 Task: Move the task Add support for video conferencing to the web application to the section To-Do in the project TracePlan and sort the tasks in the project by Assignee in Descending order.
Action: Mouse moved to (56, 290)
Screenshot: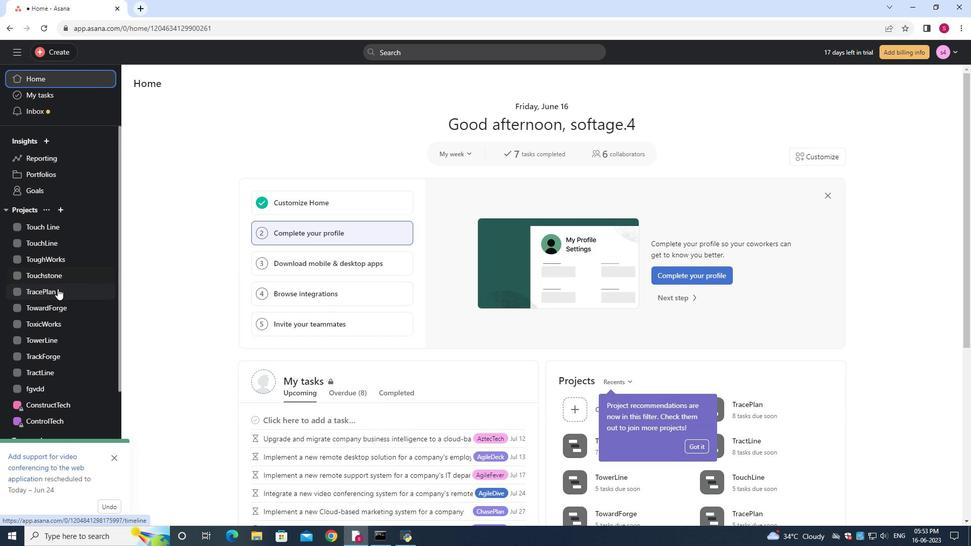 
Action: Mouse pressed left at (56, 290)
Screenshot: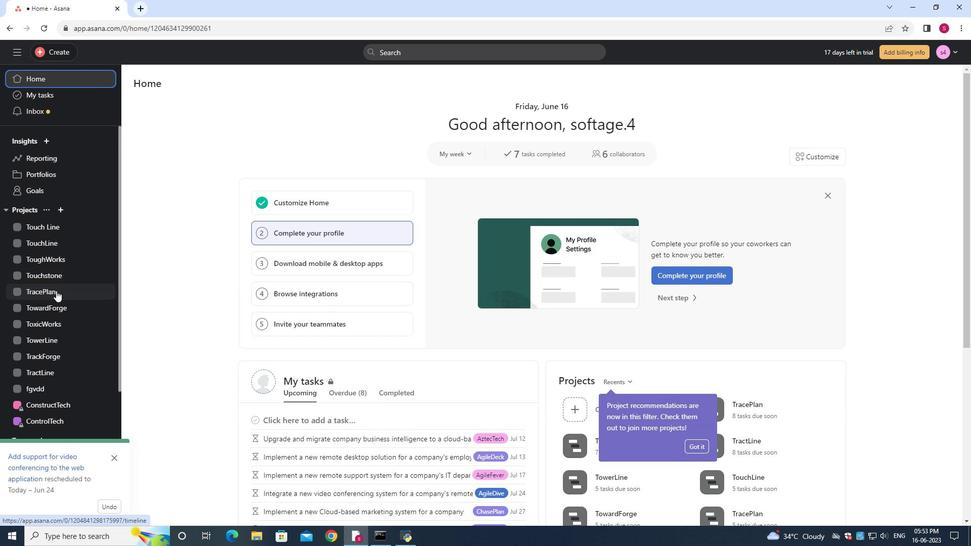 
Action: Mouse moved to (409, 166)
Screenshot: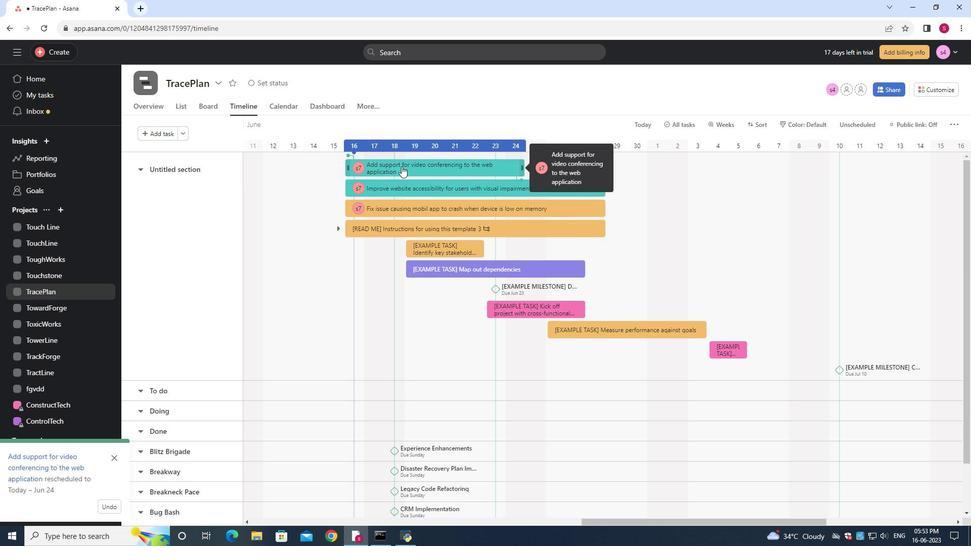 
Action: Mouse pressed left at (409, 166)
Screenshot: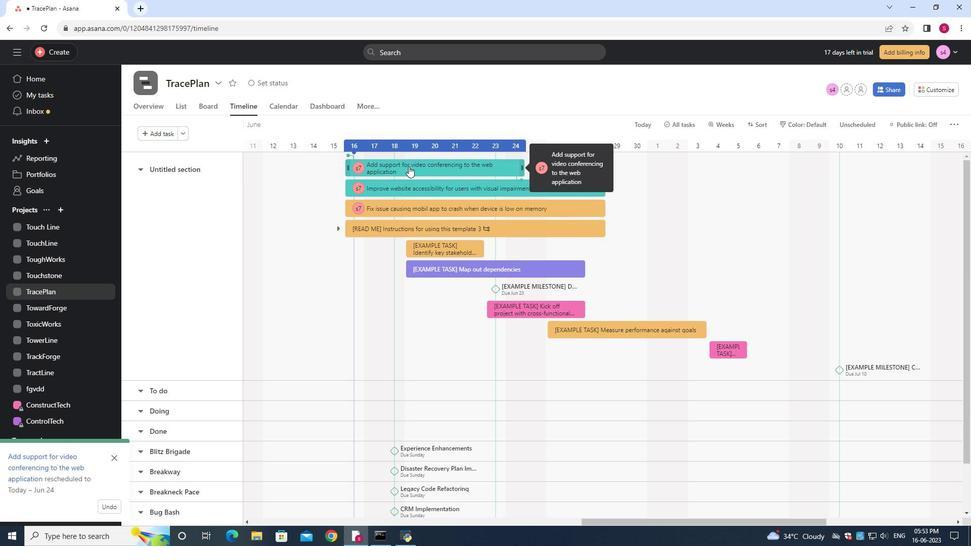 
Action: Mouse moved to (320, 367)
Screenshot: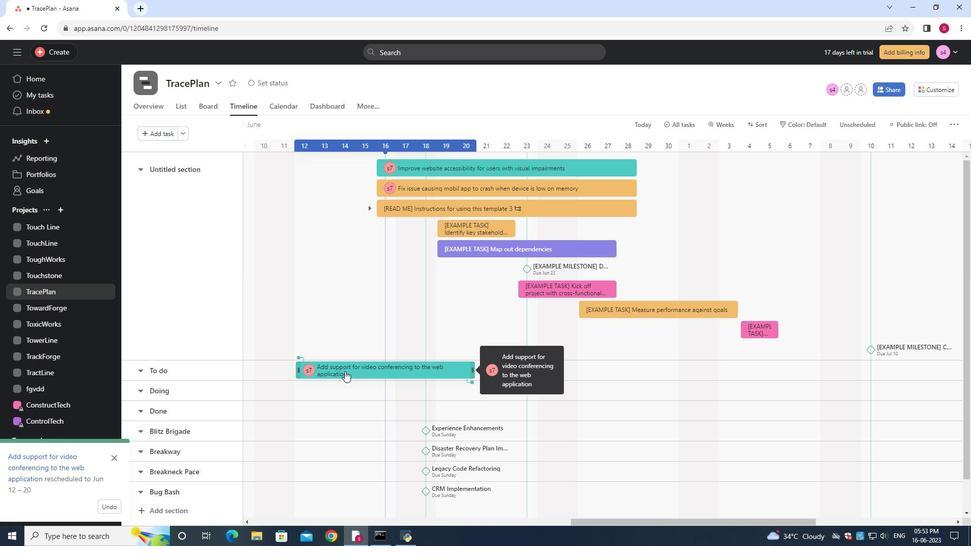 
Action: Mouse pressed left at (320, 367)
Screenshot: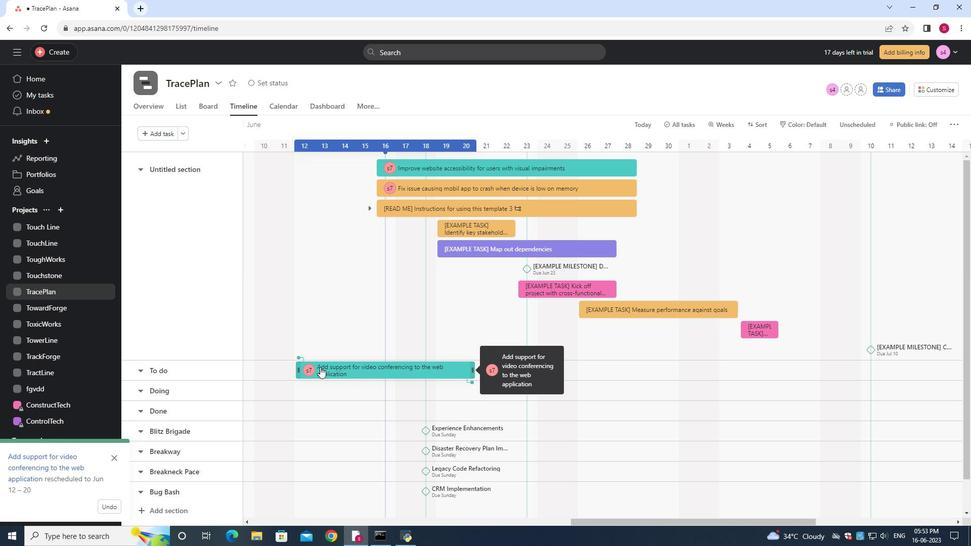 
Action: Mouse moved to (179, 101)
Screenshot: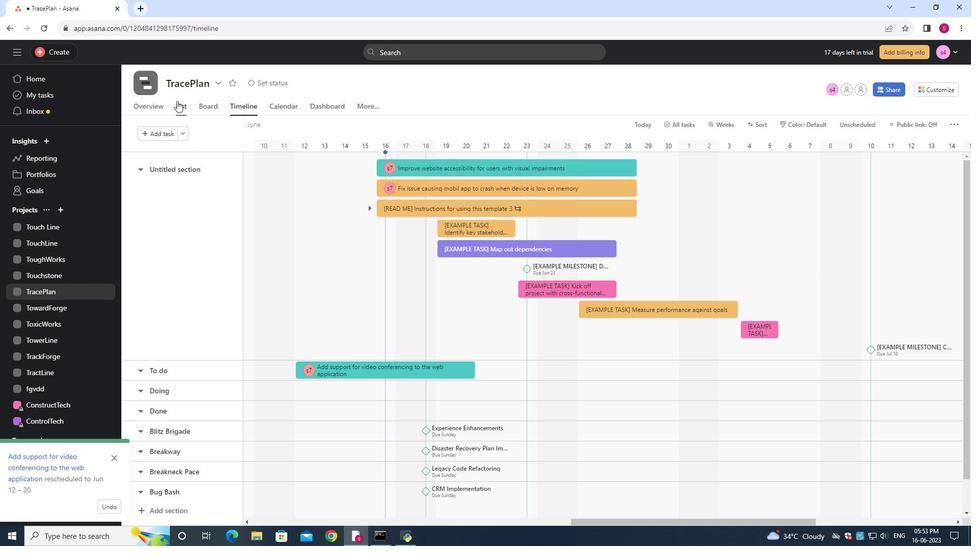
Action: Mouse pressed left at (179, 101)
Screenshot: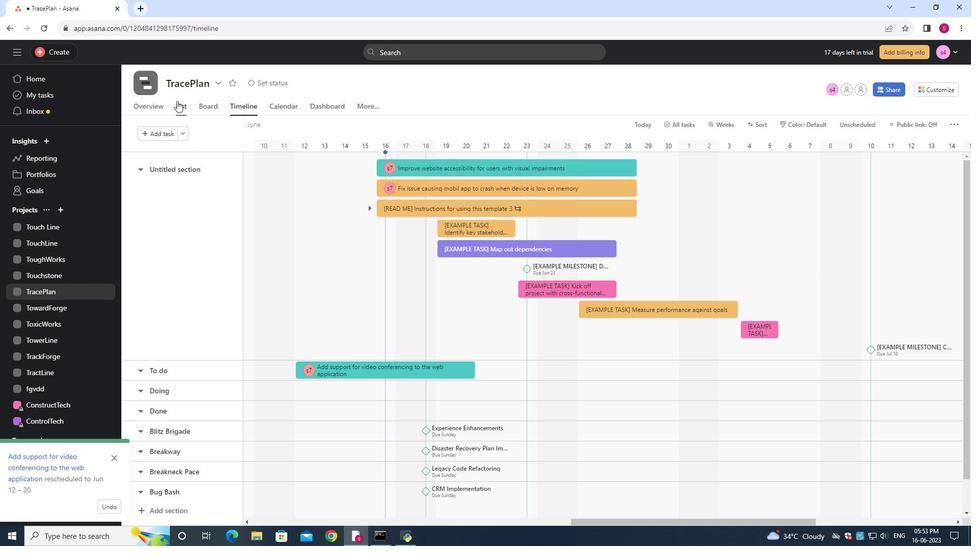 
Action: Mouse moved to (218, 127)
Screenshot: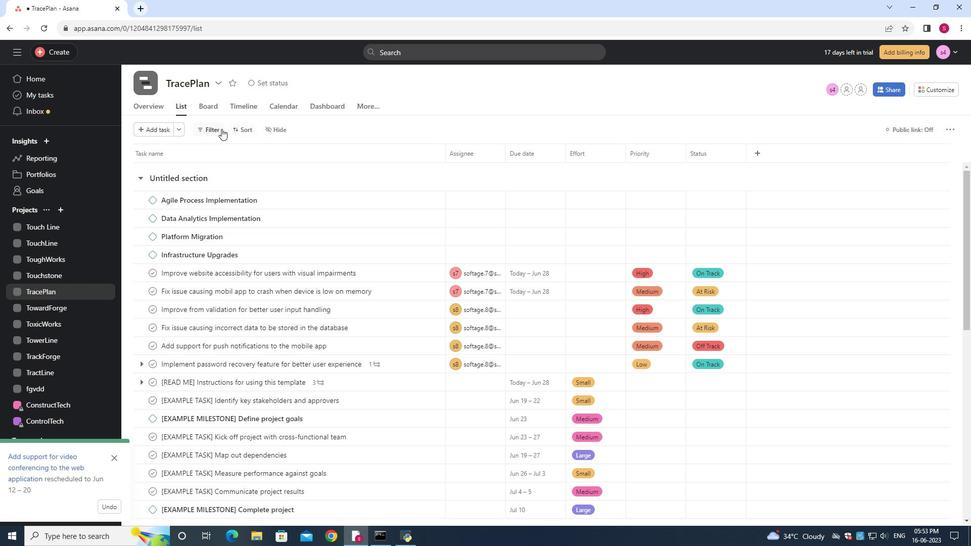 
Action: Mouse pressed left at (218, 127)
Screenshot: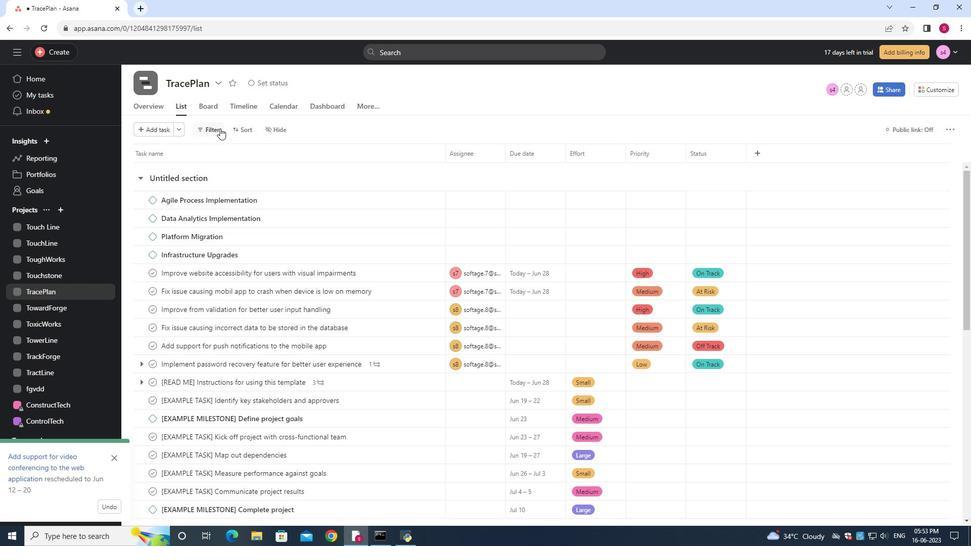 
Action: Mouse moved to (236, 126)
Screenshot: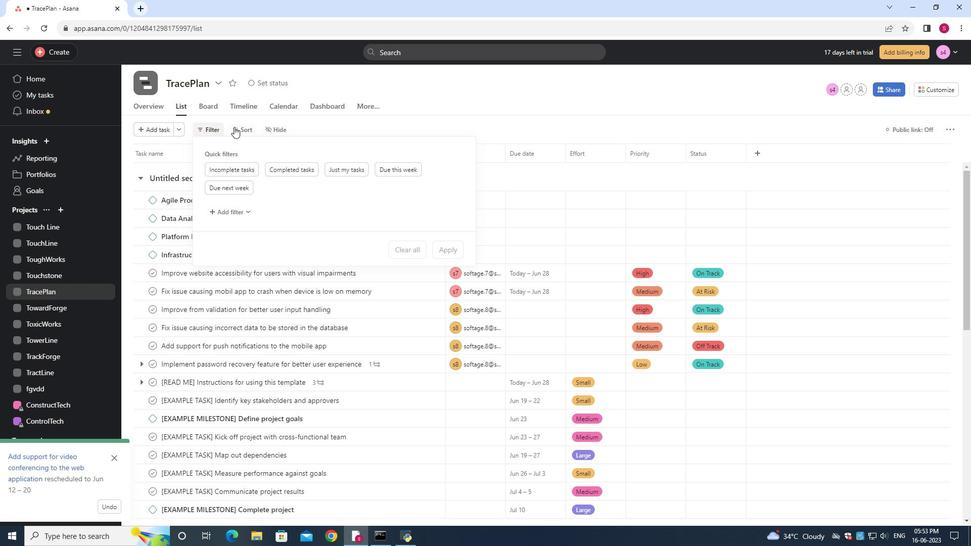 
Action: Mouse pressed left at (236, 126)
Screenshot: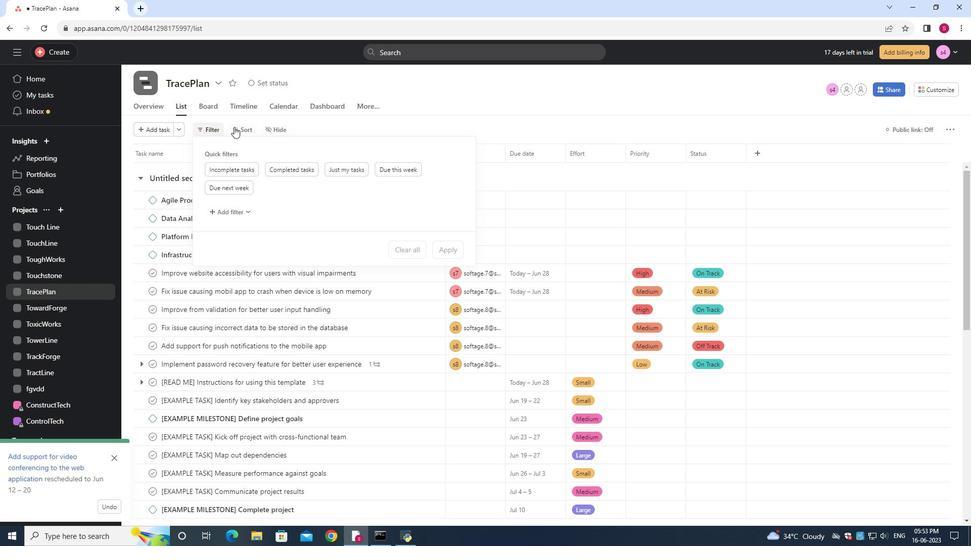 
Action: Mouse moved to (260, 215)
Screenshot: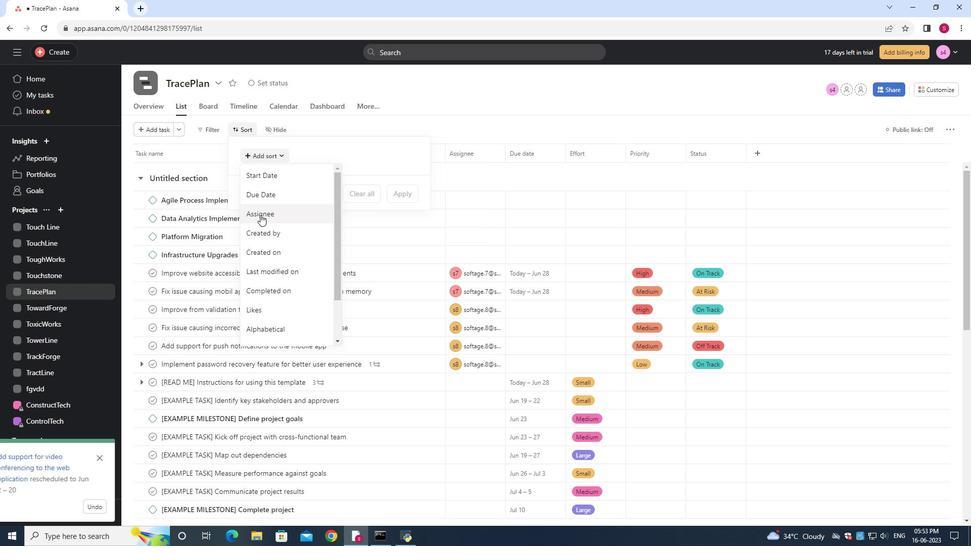 
Action: Mouse pressed left at (260, 215)
Screenshot: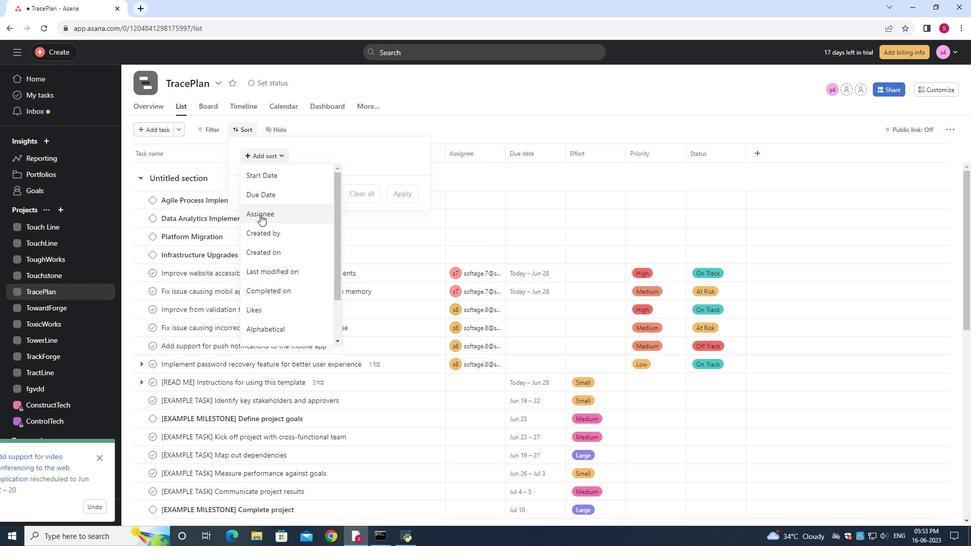 
Action: Mouse moved to (320, 169)
Screenshot: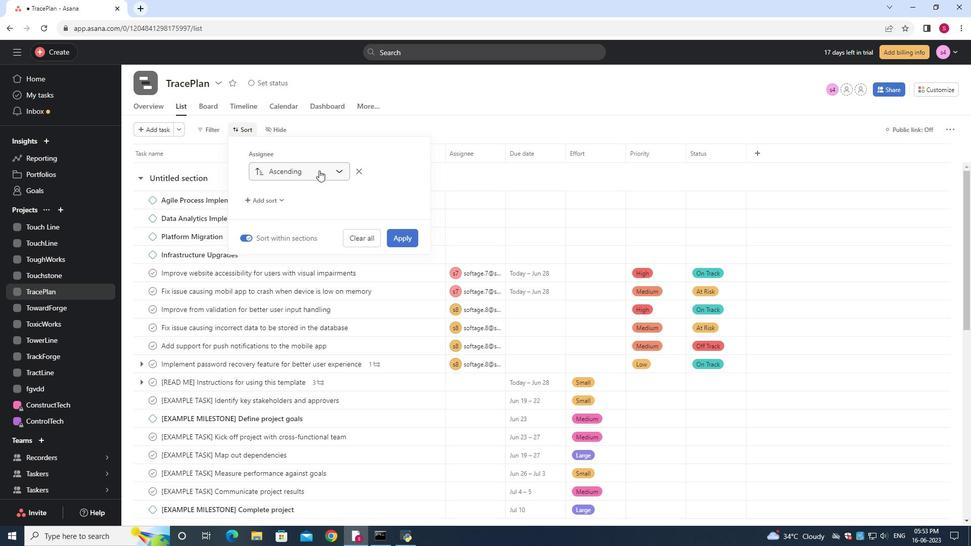 
Action: Mouse pressed left at (320, 169)
Screenshot: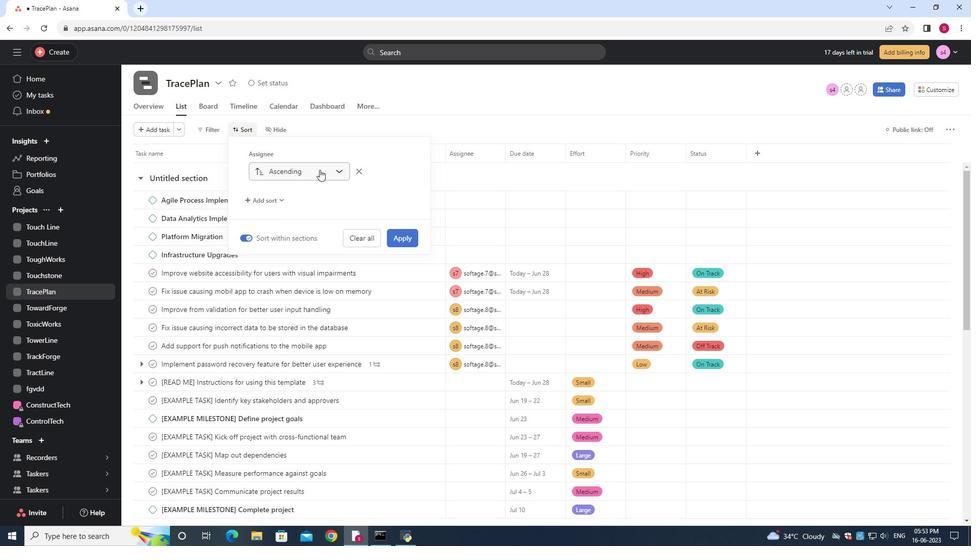 
Action: Mouse moved to (287, 214)
Screenshot: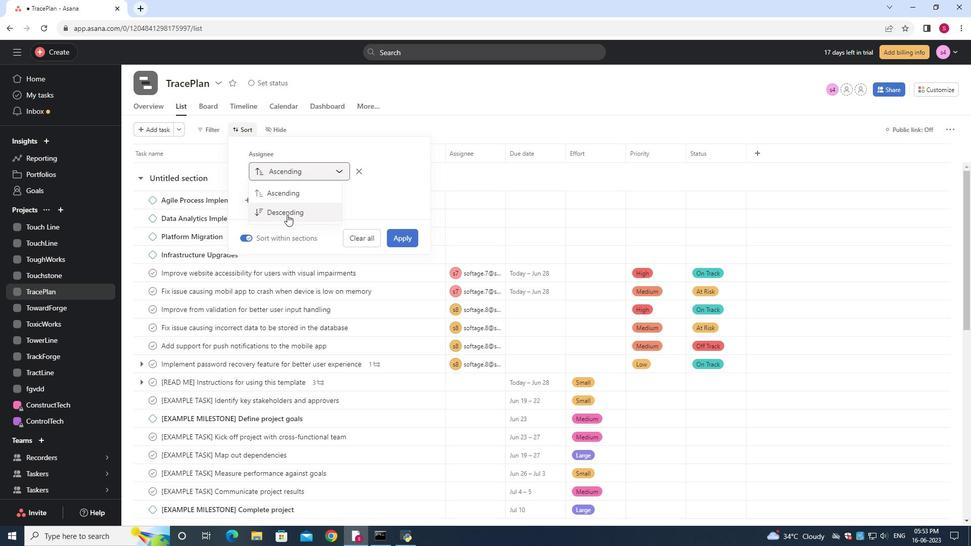 
Action: Mouse pressed left at (287, 214)
Screenshot: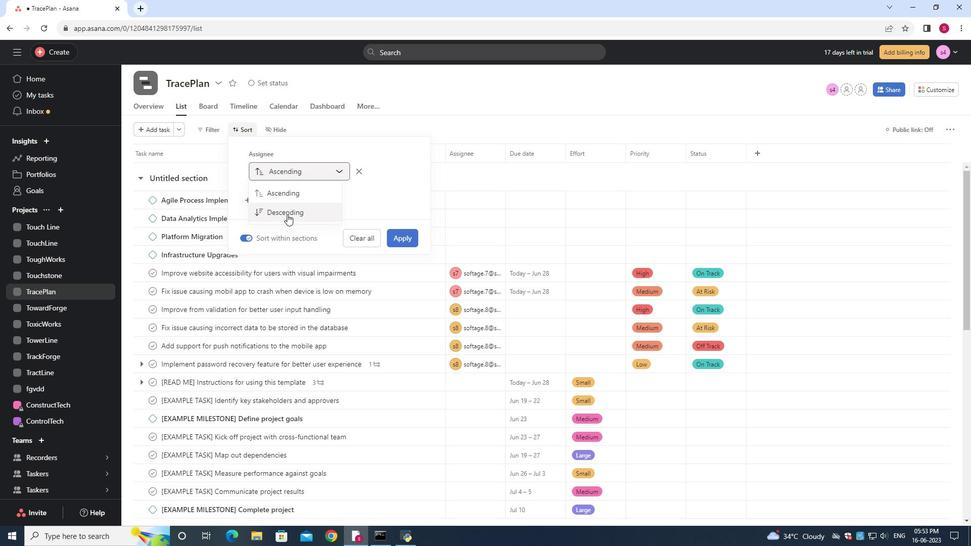 
Action: Mouse moved to (400, 235)
Screenshot: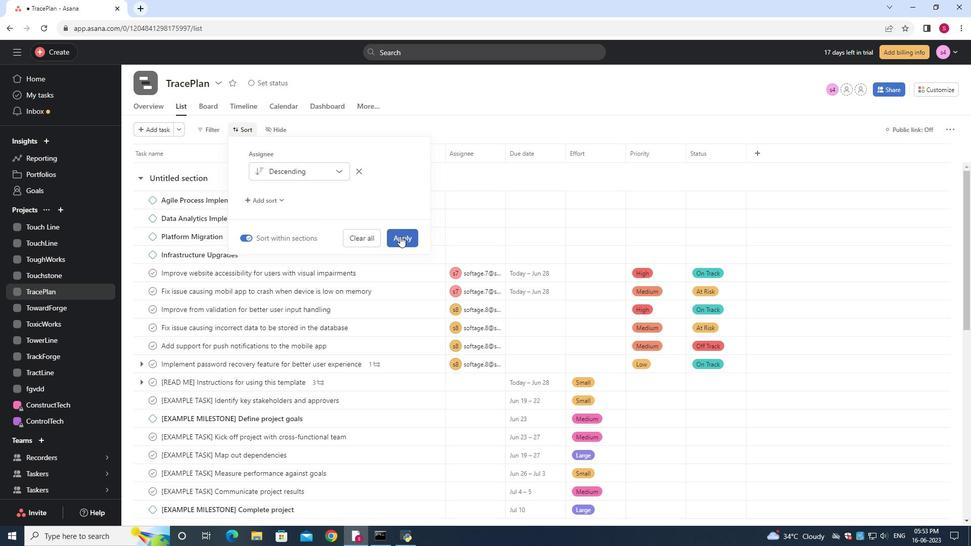 
Action: Mouse pressed left at (400, 235)
Screenshot: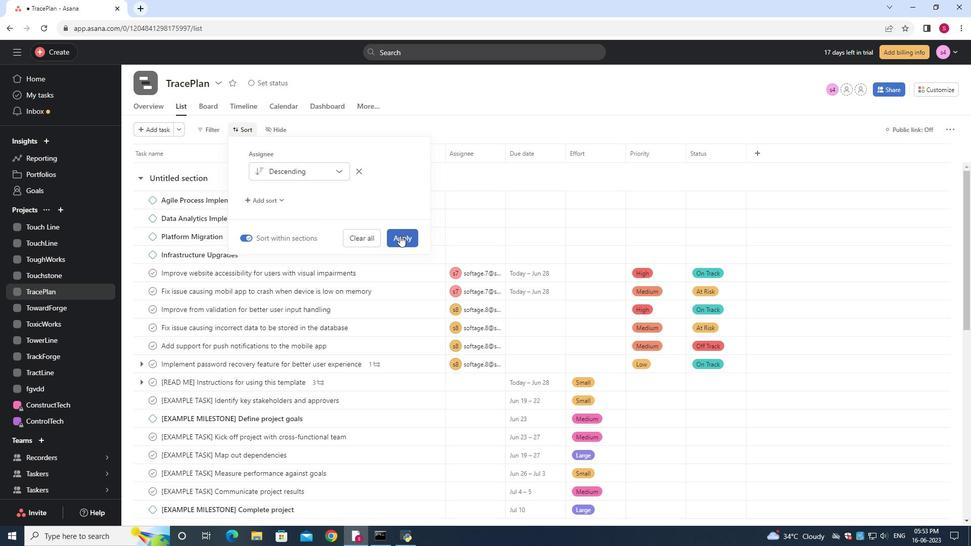 
